 Task: Check the percentage active listings of fitness center in the last 5 years.
Action: Mouse moved to (792, 178)
Screenshot: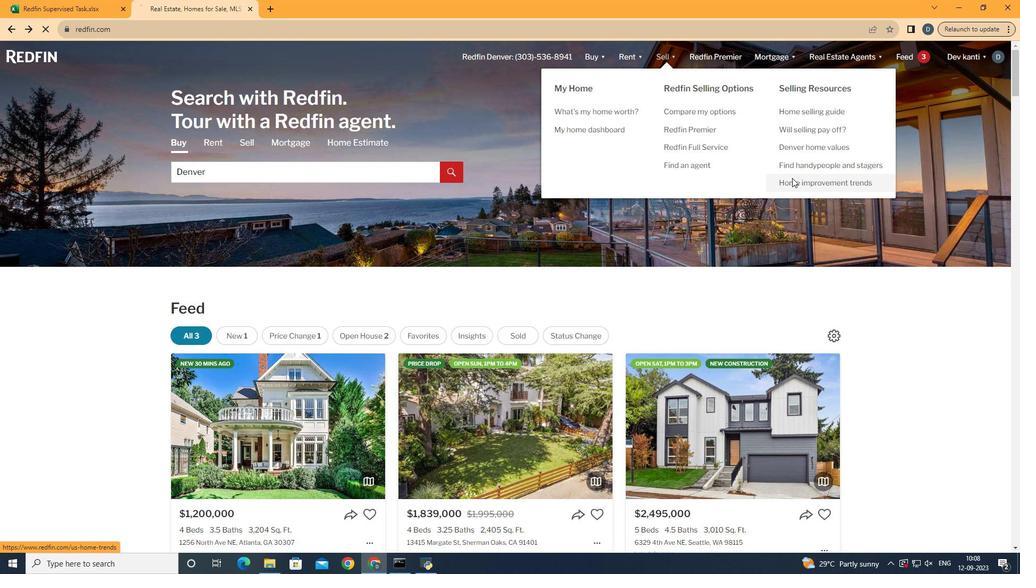 
Action: Mouse pressed left at (792, 178)
Screenshot: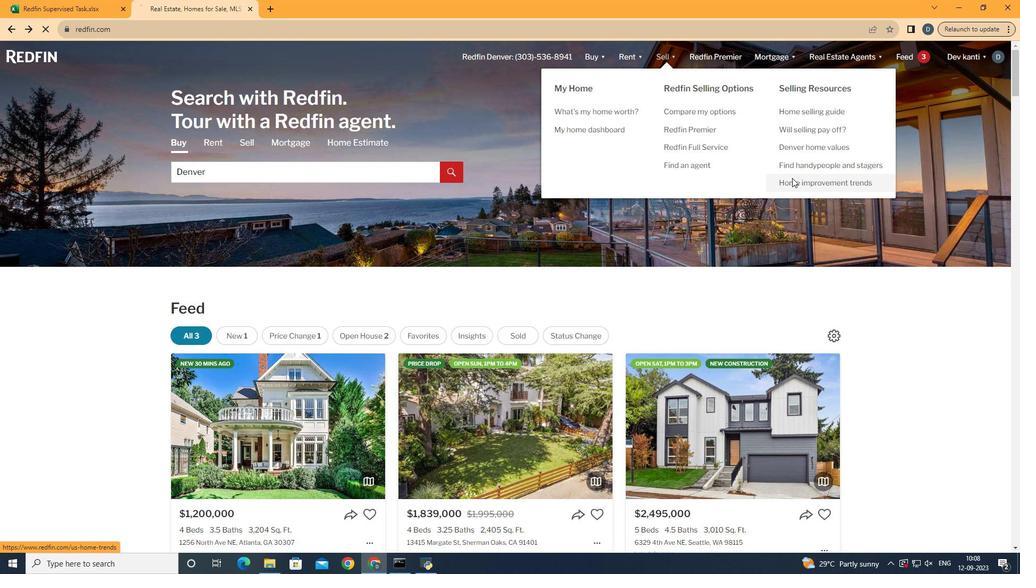 
Action: Mouse moved to (256, 201)
Screenshot: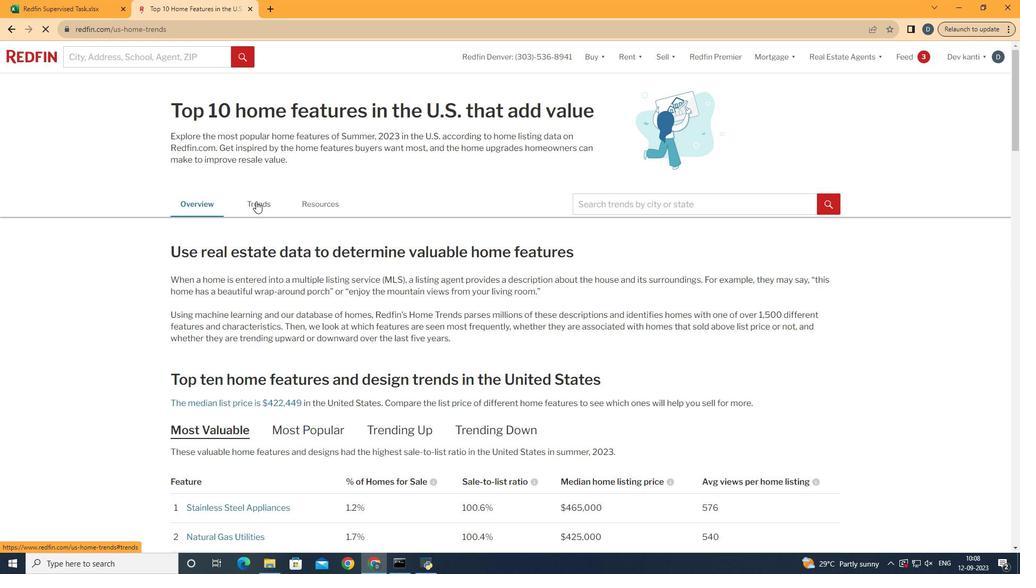 
Action: Mouse pressed left at (256, 201)
Screenshot: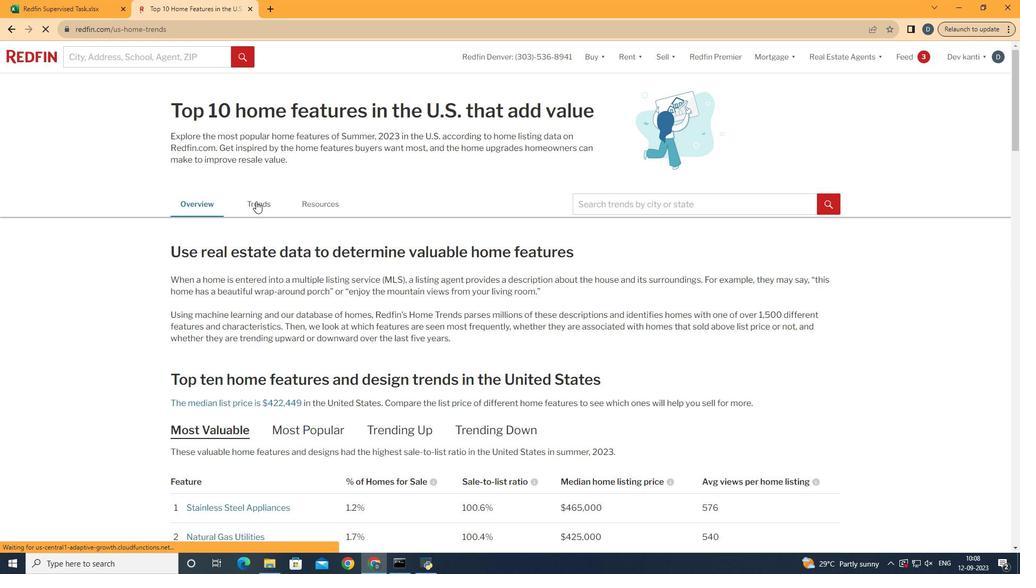 
Action: Mouse moved to (261, 278)
Screenshot: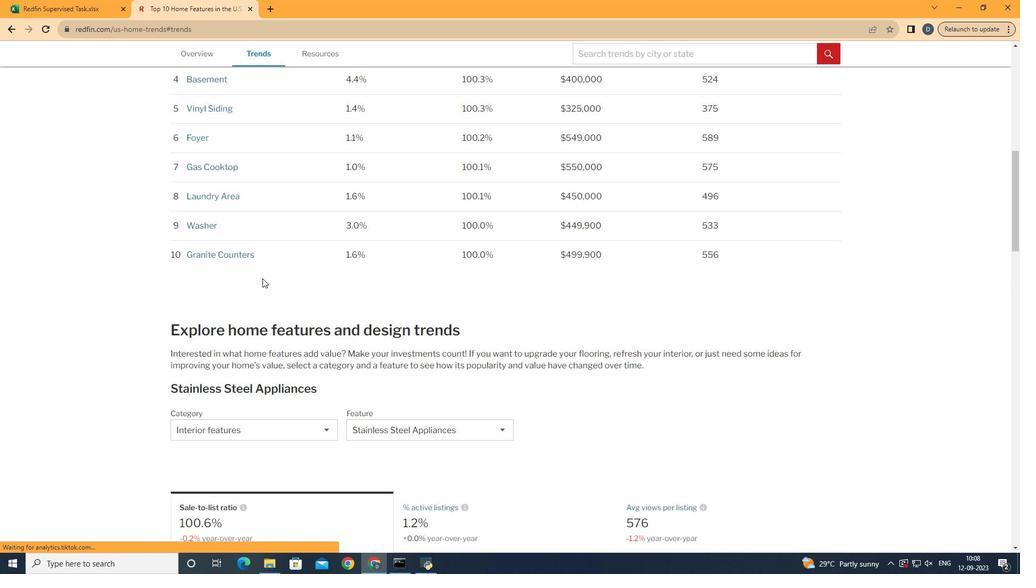 
Action: Mouse scrolled (261, 278) with delta (0, 0)
Screenshot: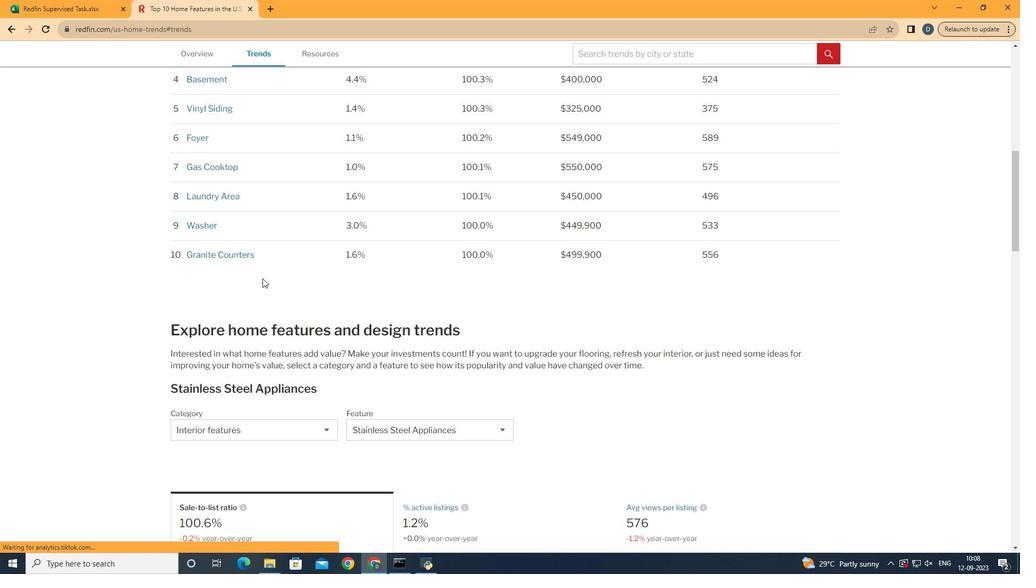 
Action: Mouse scrolled (261, 278) with delta (0, 0)
Screenshot: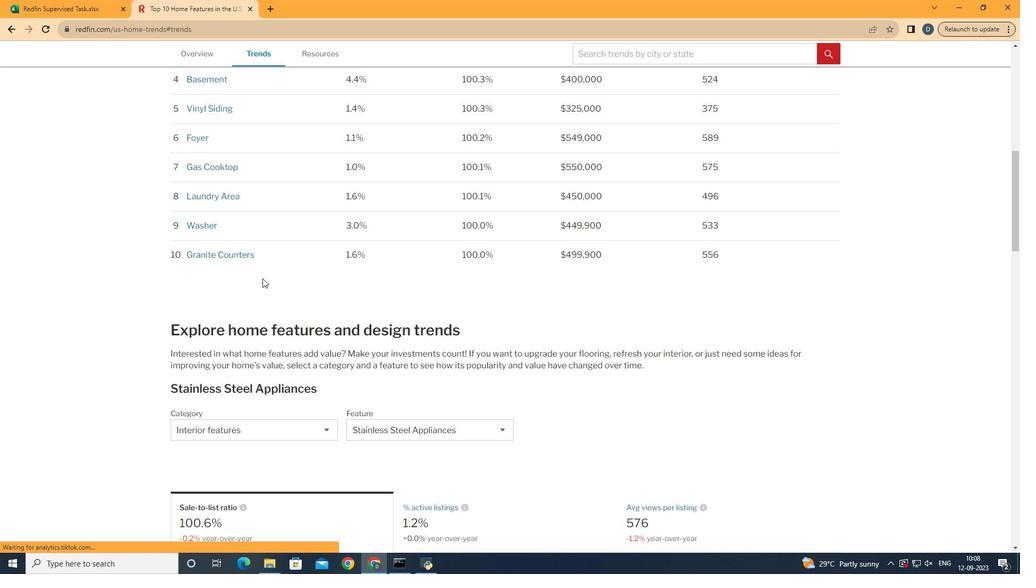 
Action: Mouse scrolled (261, 278) with delta (0, 0)
Screenshot: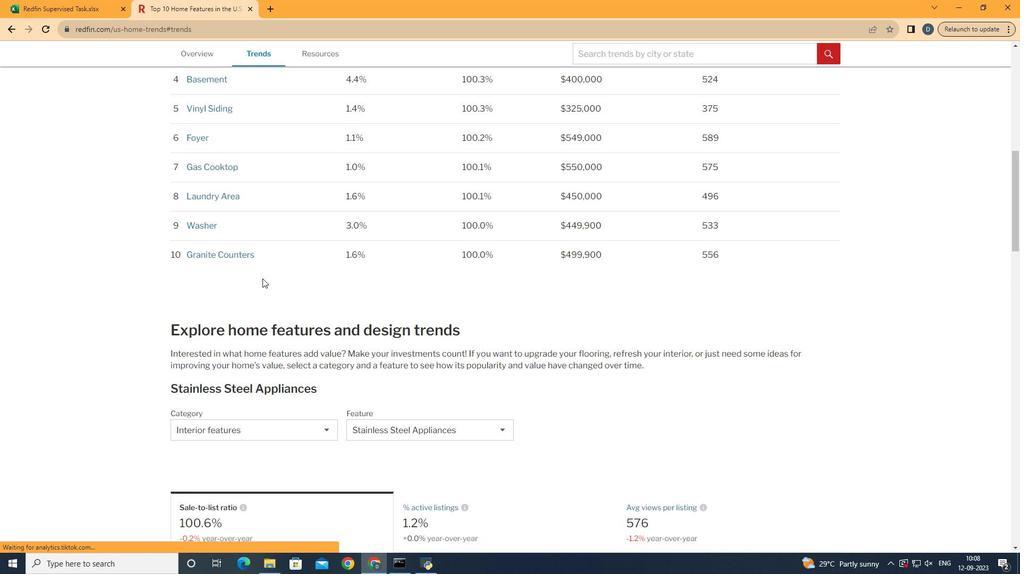 
Action: Mouse scrolled (261, 278) with delta (0, 0)
Screenshot: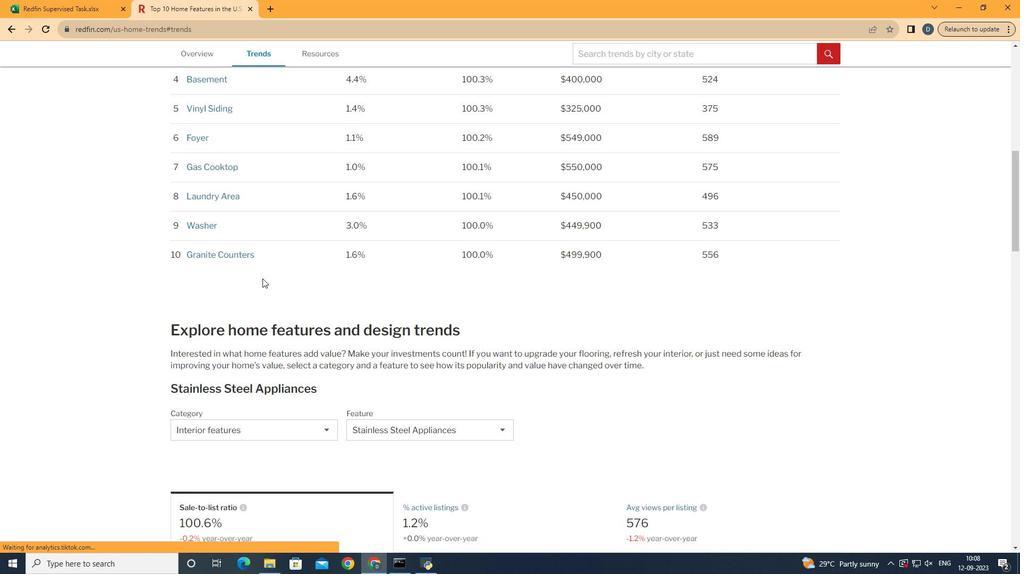 
Action: Mouse moved to (262, 278)
Screenshot: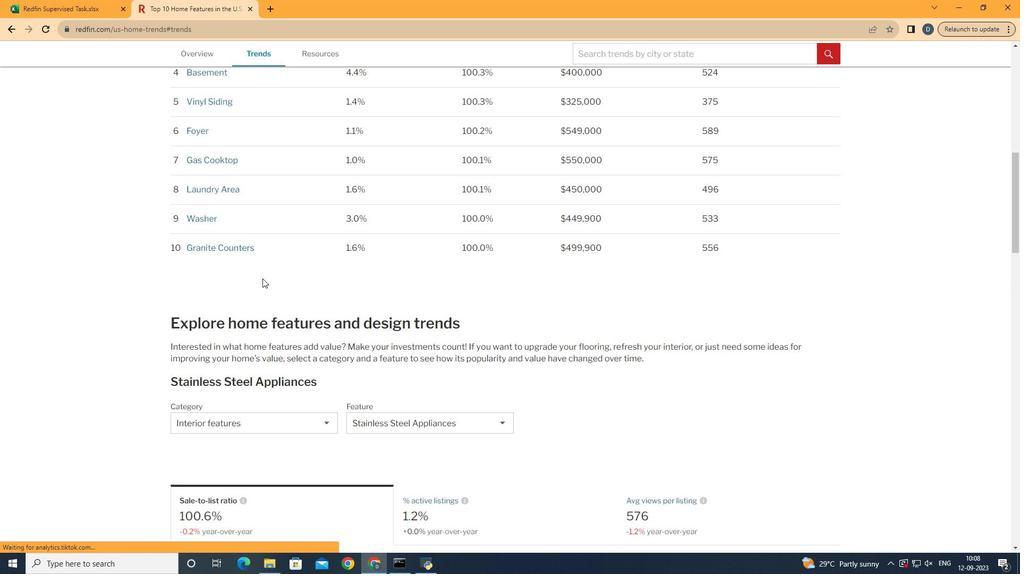 
Action: Mouse scrolled (262, 278) with delta (0, 0)
Screenshot: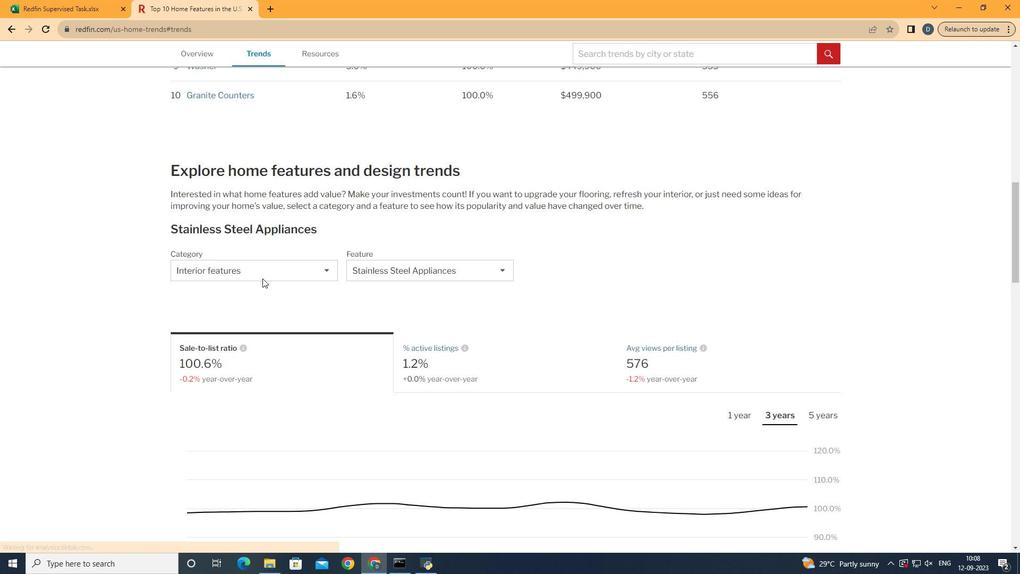 
Action: Mouse scrolled (262, 278) with delta (0, 0)
Screenshot: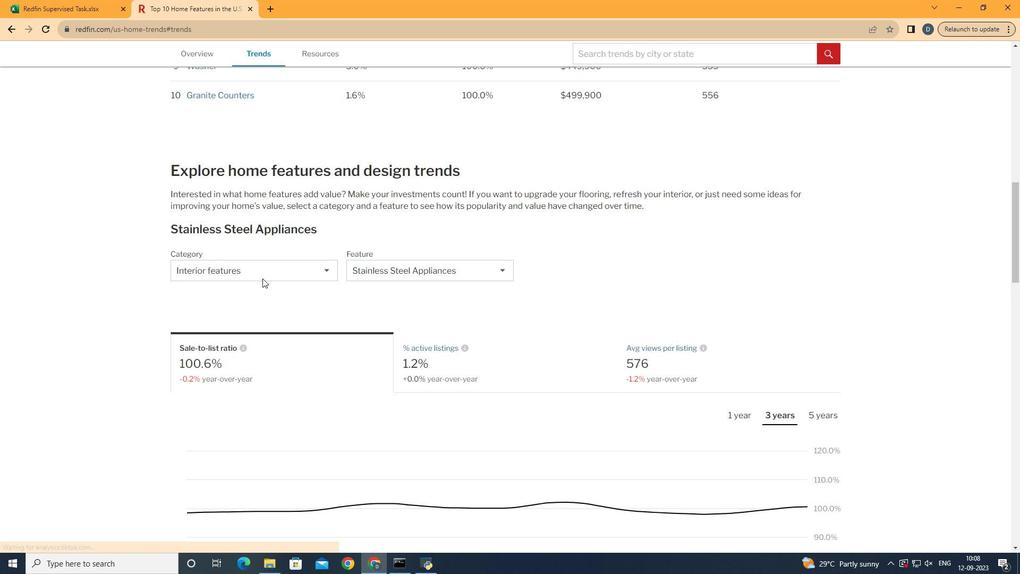 
Action: Mouse scrolled (262, 278) with delta (0, 0)
Screenshot: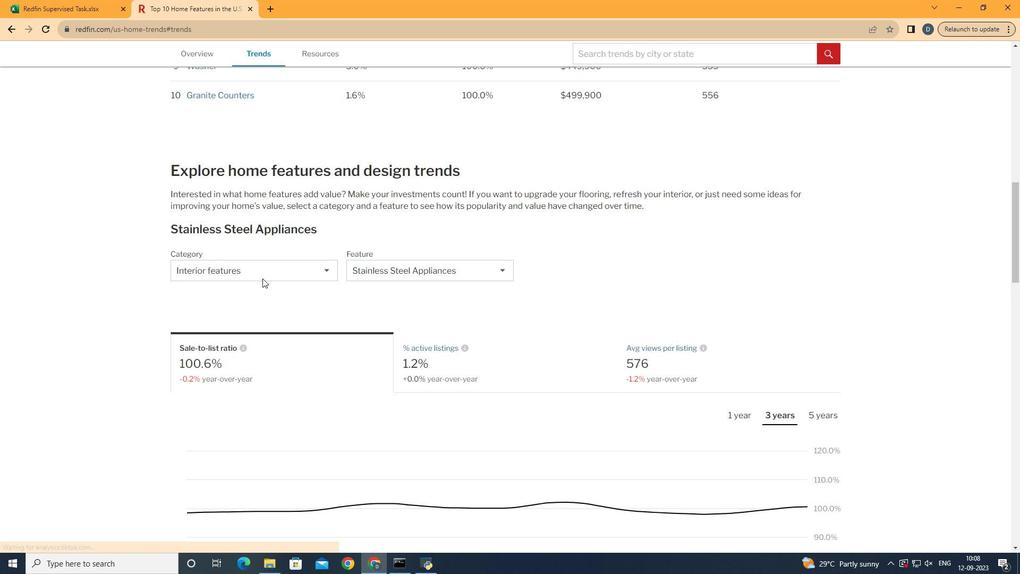 
Action: Mouse scrolled (262, 278) with delta (0, 0)
Screenshot: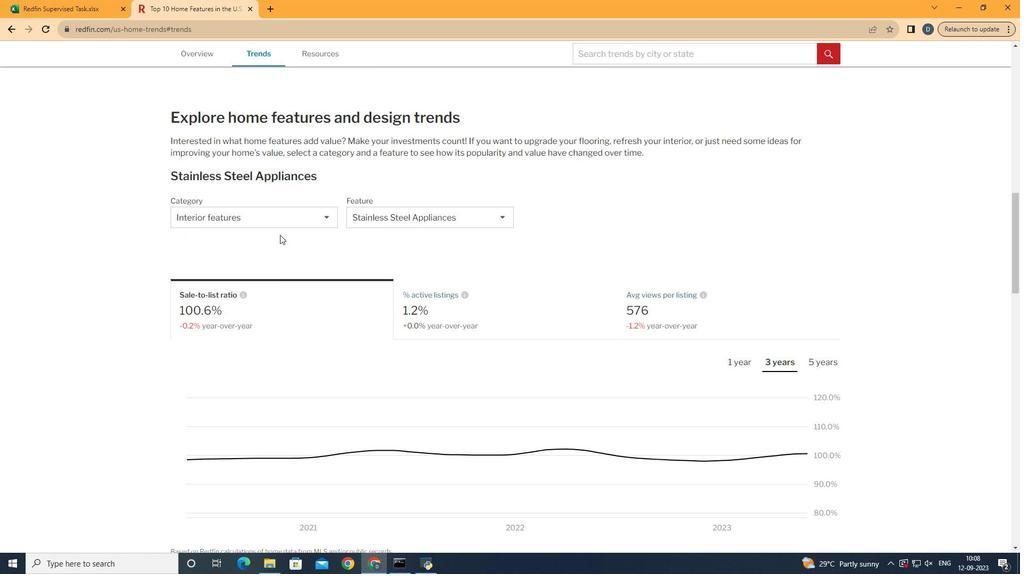 
Action: Mouse moved to (293, 206)
Screenshot: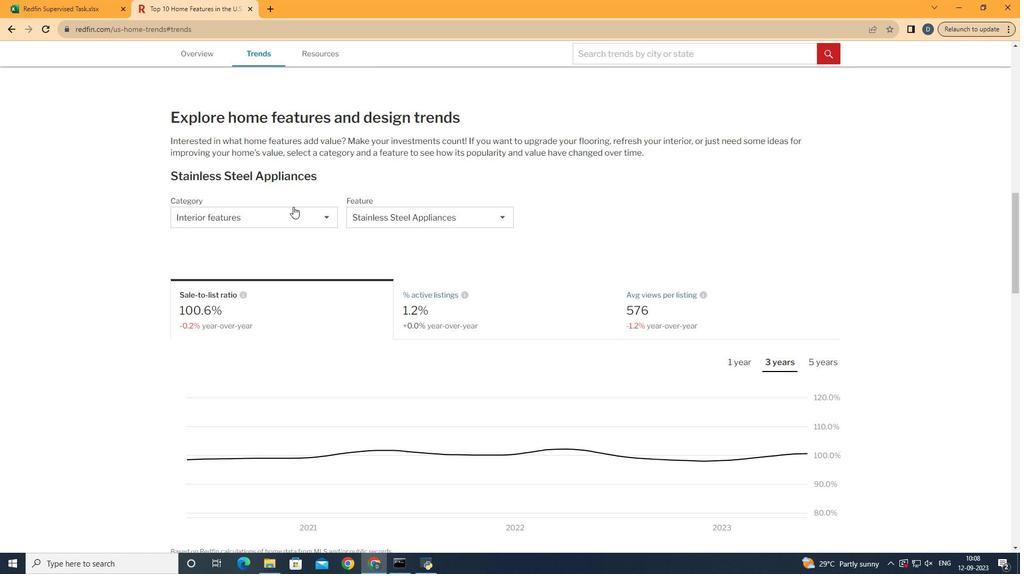 
Action: Mouse pressed left at (293, 206)
Screenshot: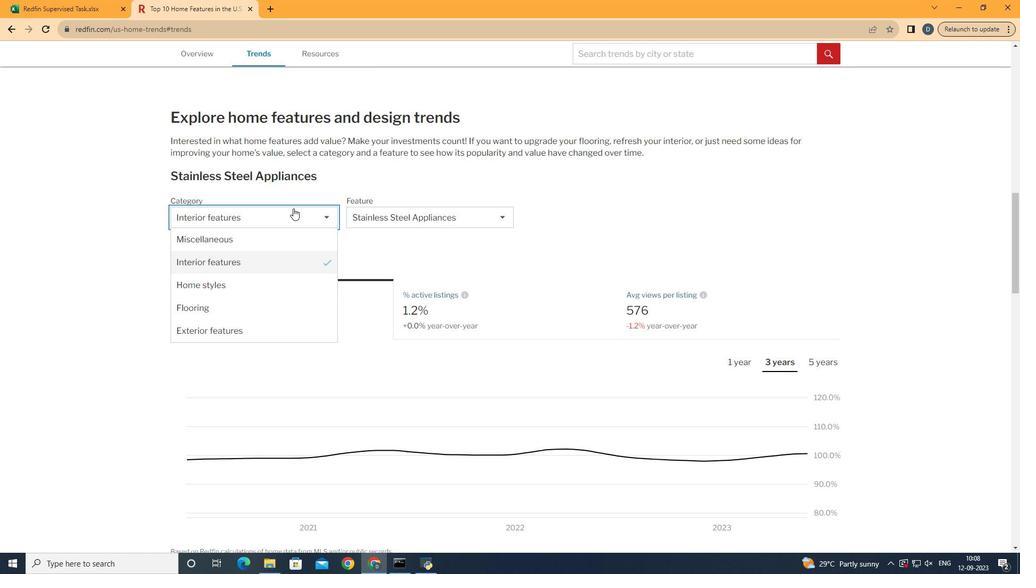 
Action: Mouse moved to (290, 263)
Screenshot: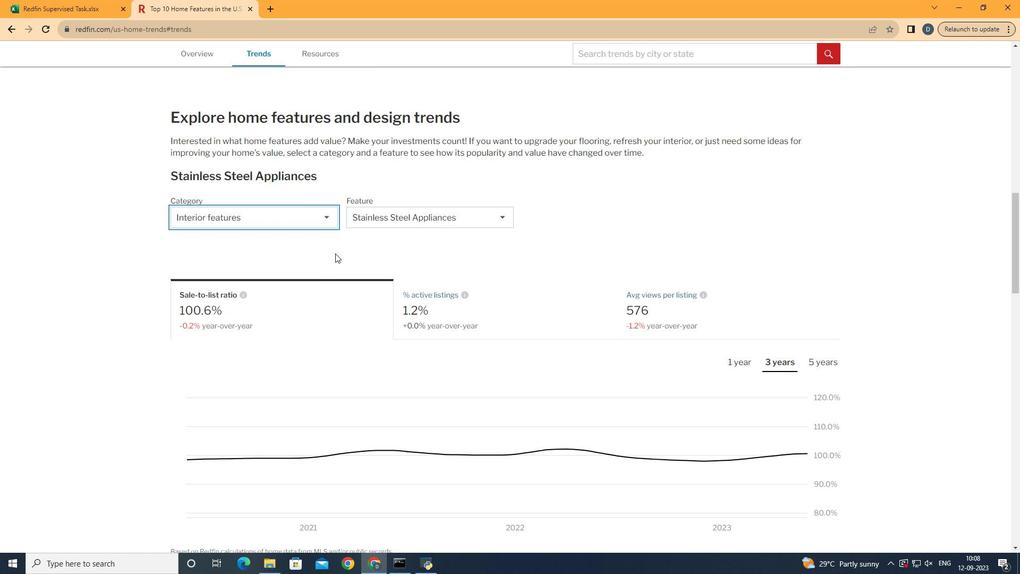 
Action: Mouse pressed left at (290, 263)
Screenshot: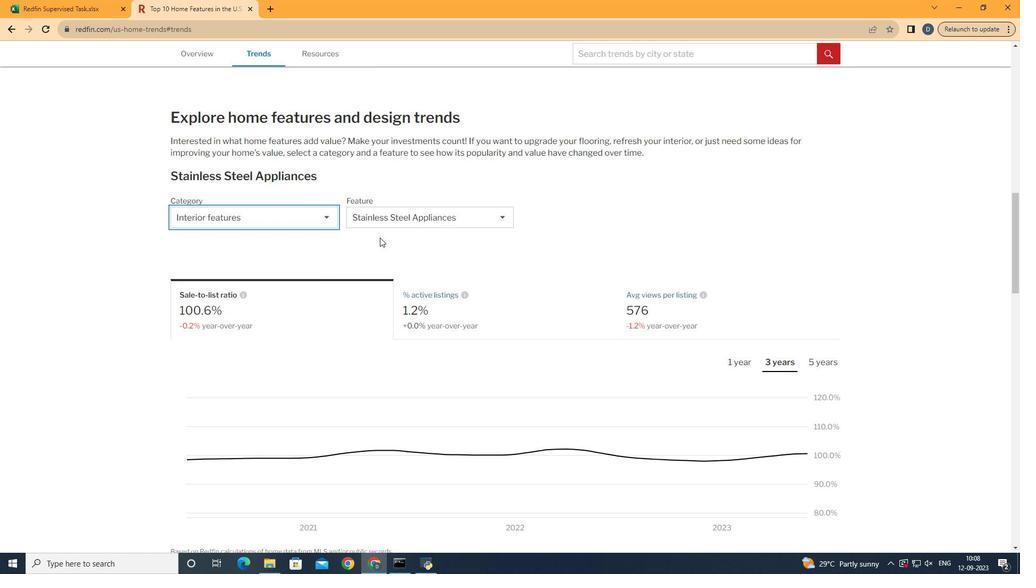 
Action: Mouse moved to (414, 221)
Screenshot: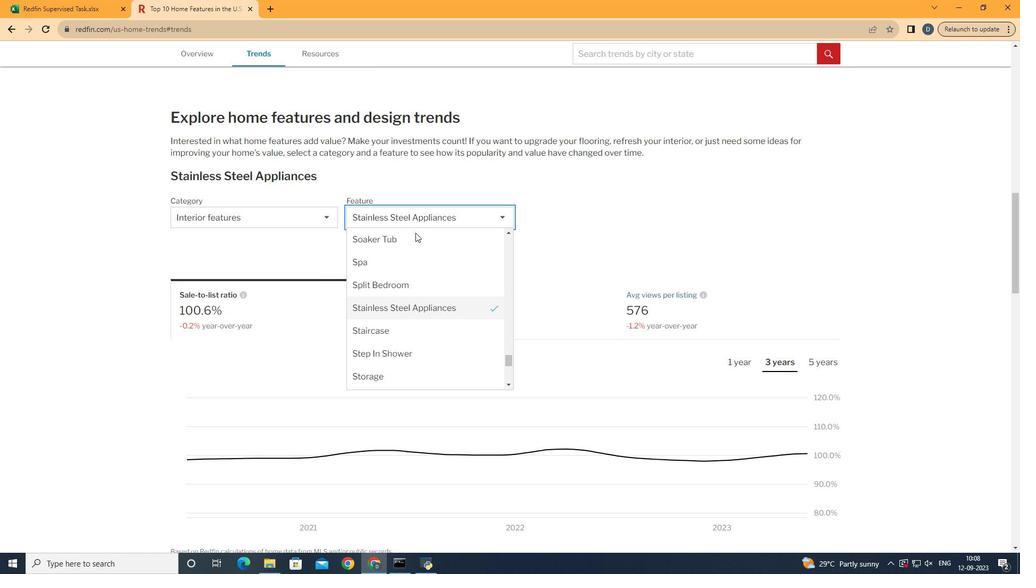 
Action: Mouse pressed left at (414, 221)
Screenshot: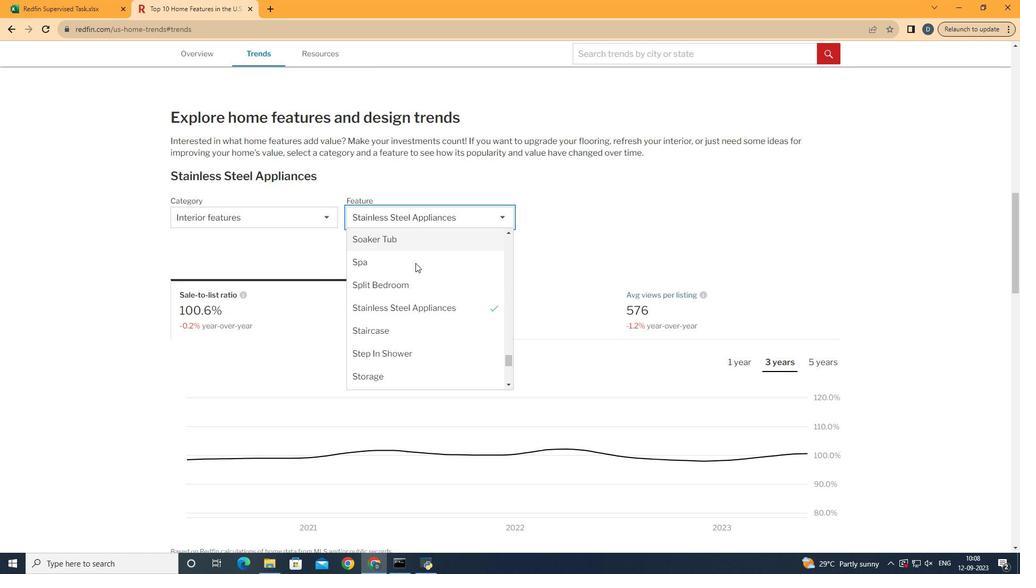 
Action: Mouse moved to (430, 333)
Screenshot: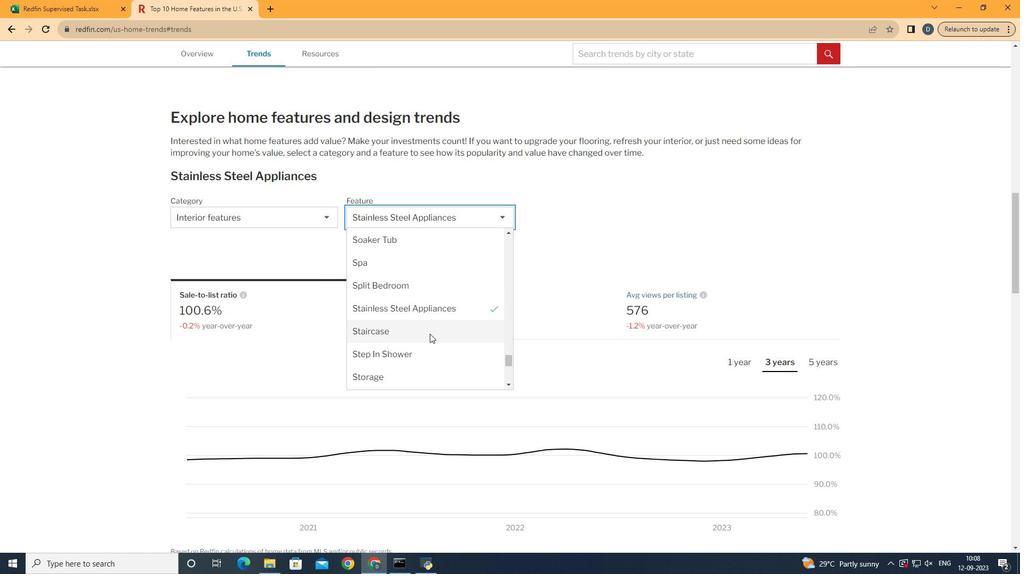 
Action: Mouse scrolled (430, 334) with delta (0, 0)
Screenshot: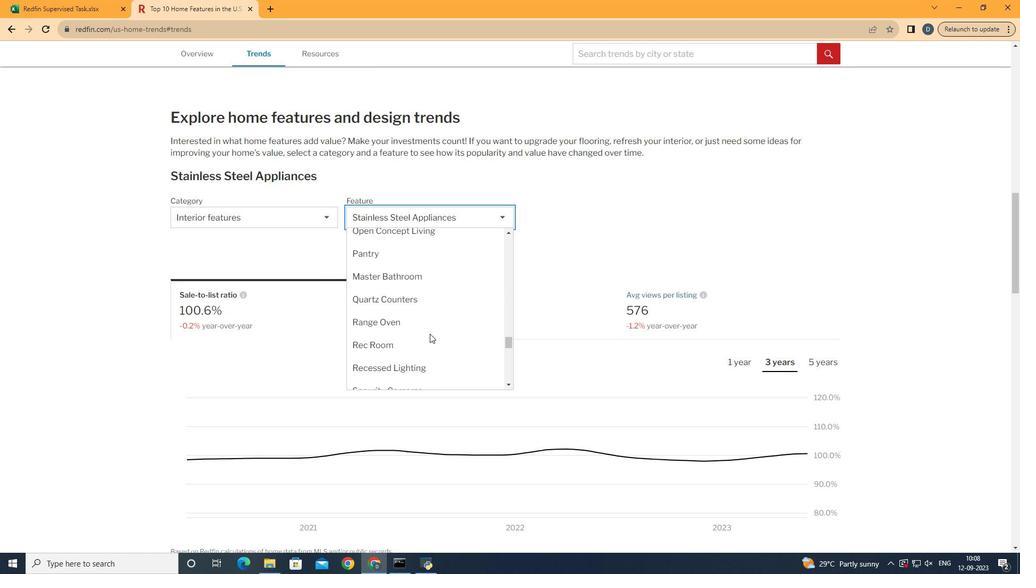 
Action: Mouse scrolled (430, 334) with delta (0, 0)
Screenshot: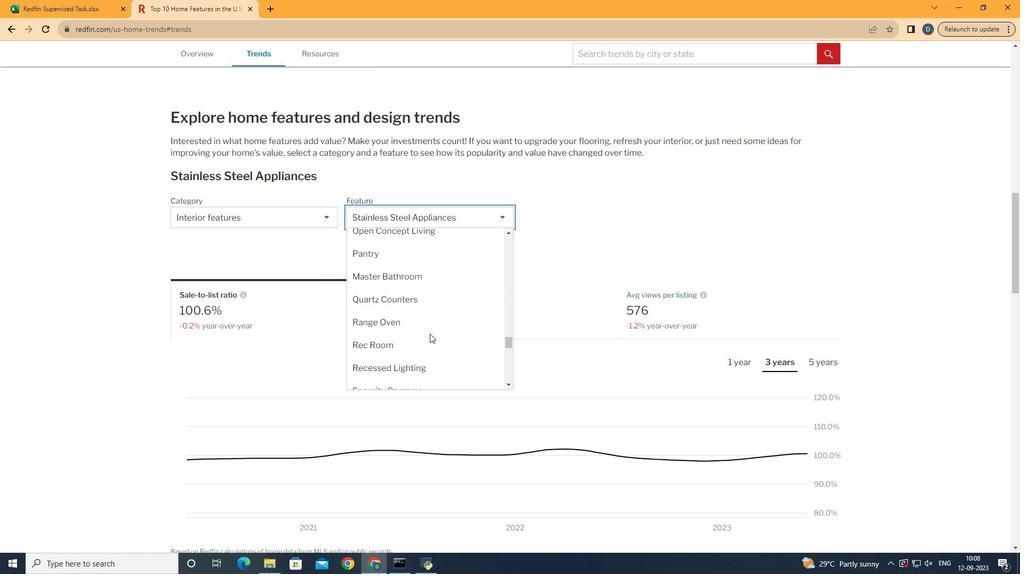 
Action: Mouse scrolled (430, 334) with delta (0, 0)
Screenshot: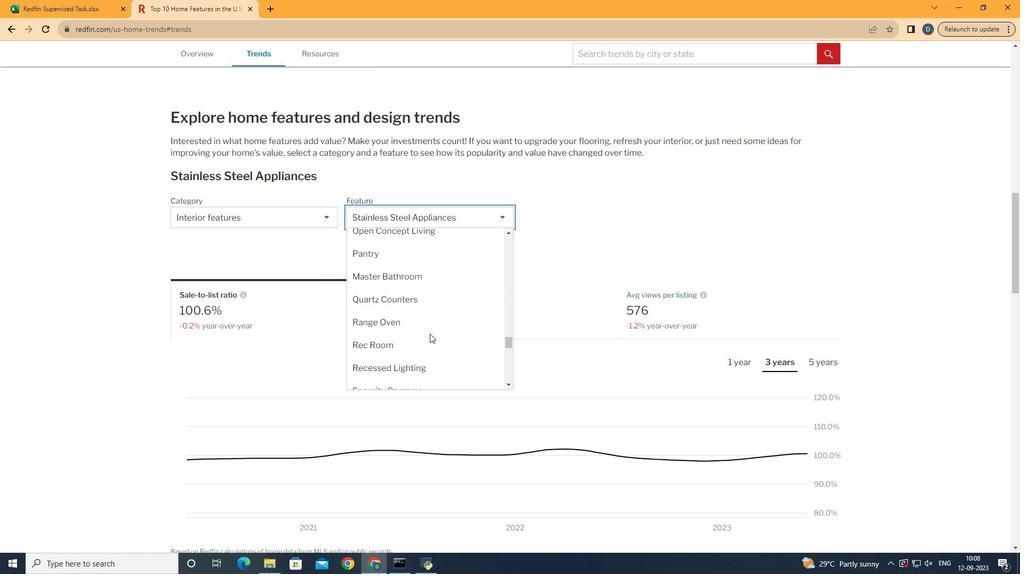 
Action: Mouse scrolled (430, 334) with delta (0, 0)
Screenshot: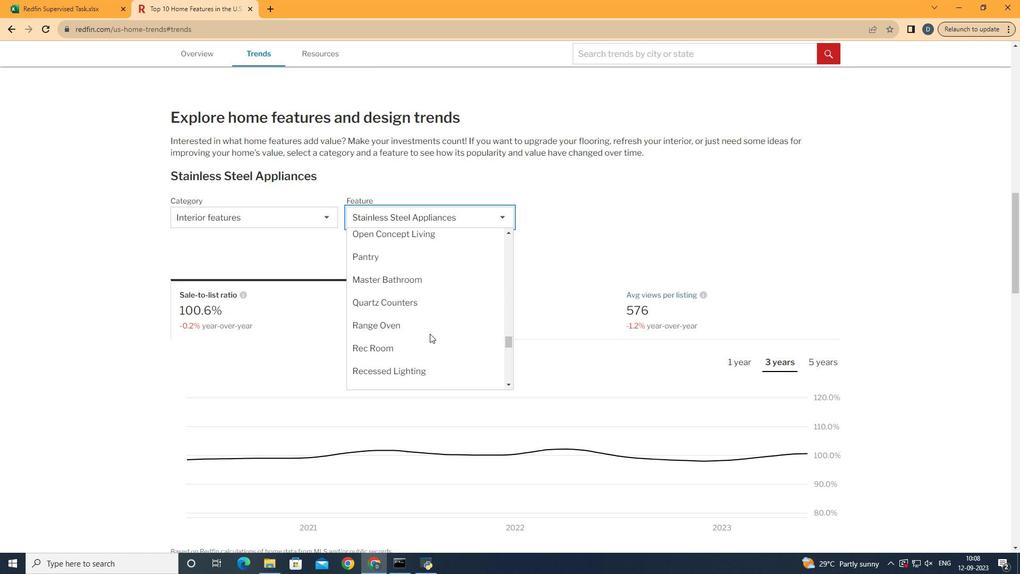 
Action: Mouse scrolled (430, 334) with delta (0, 0)
Screenshot: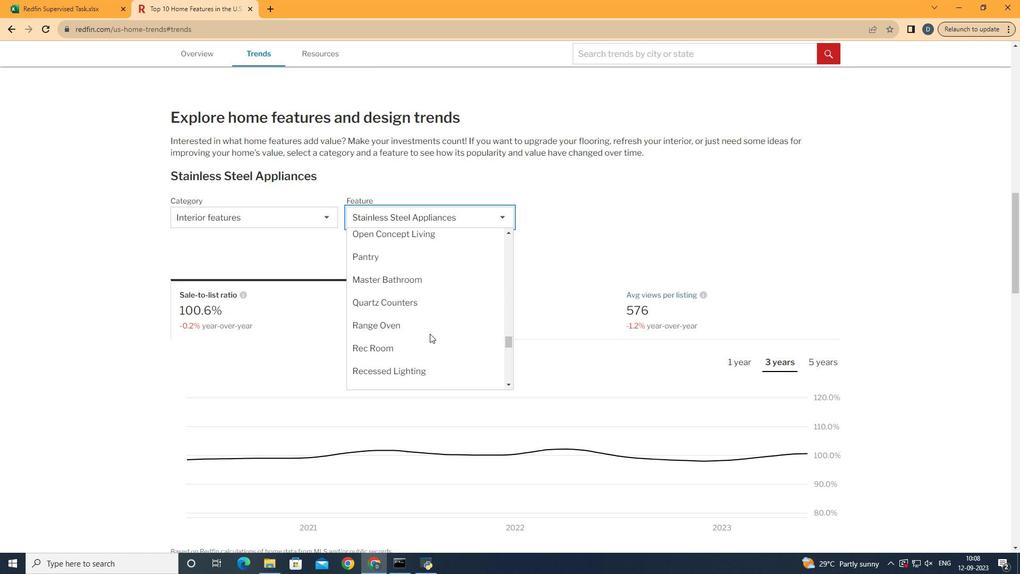 
Action: Mouse scrolled (430, 334) with delta (0, 0)
Screenshot: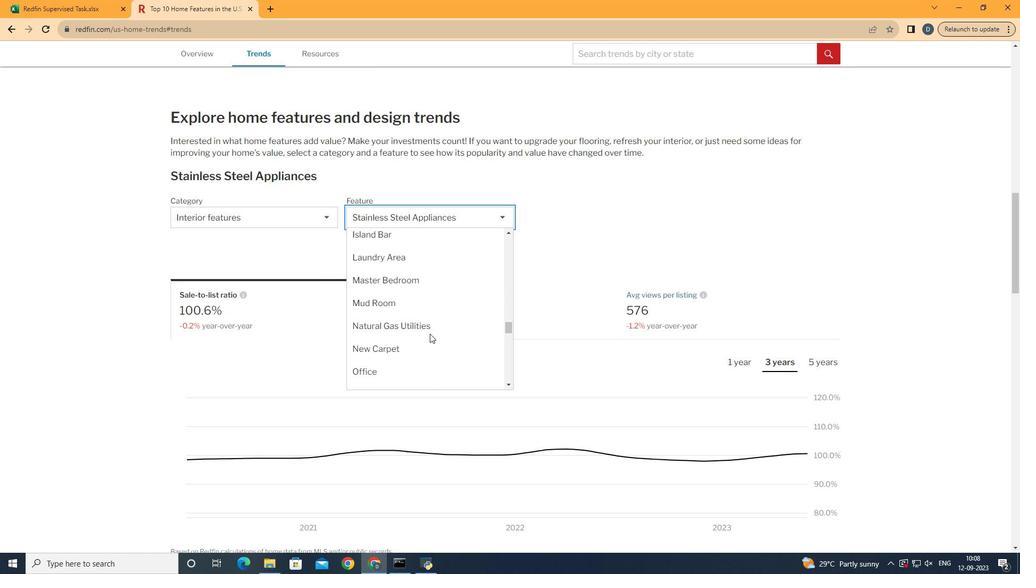 
Action: Mouse scrolled (430, 334) with delta (0, 0)
Screenshot: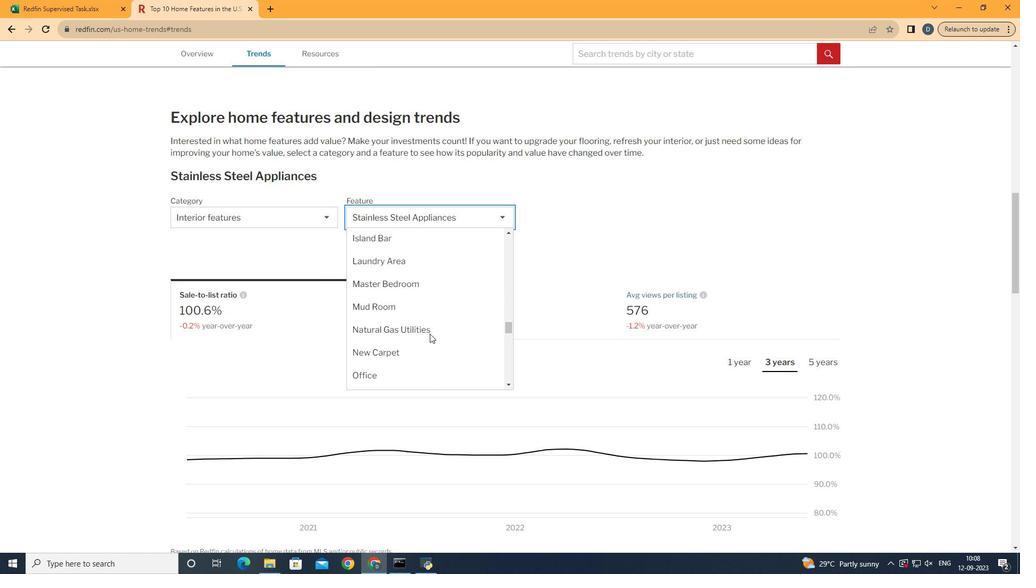 
Action: Mouse scrolled (430, 334) with delta (0, 0)
Screenshot: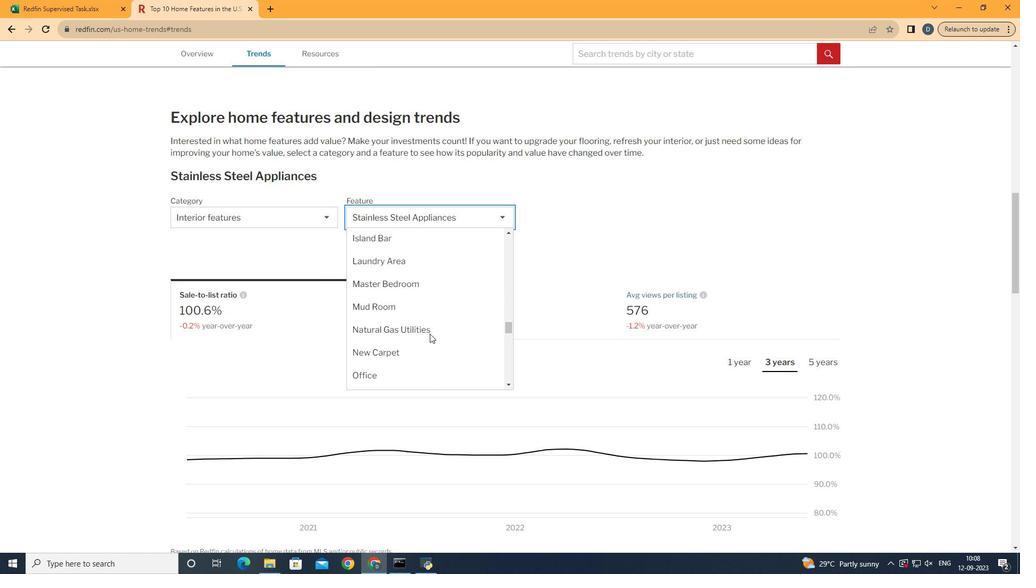 
Action: Mouse scrolled (430, 334) with delta (0, 0)
Screenshot: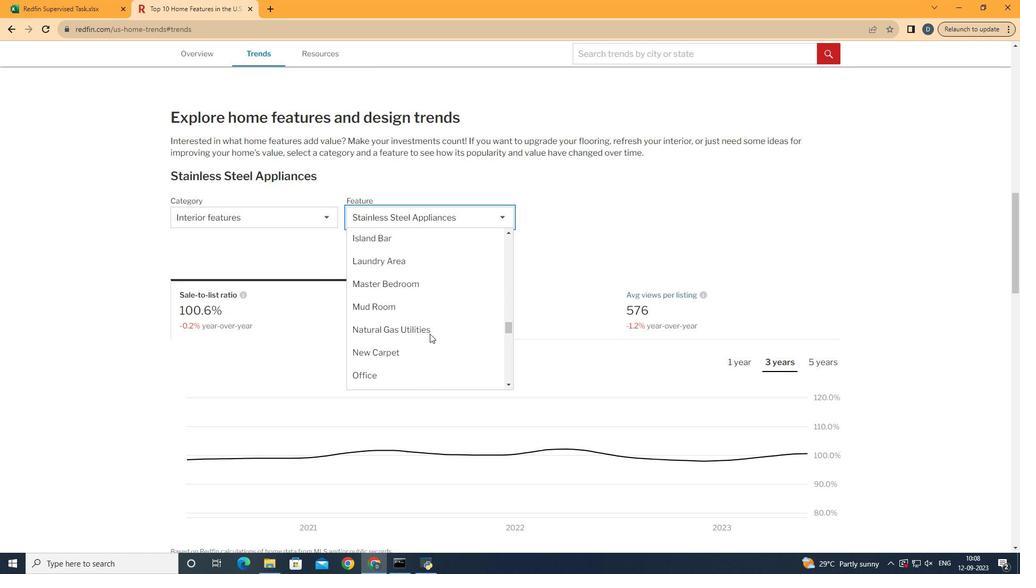 
Action: Mouse scrolled (430, 334) with delta (0, 0)
Screenshot: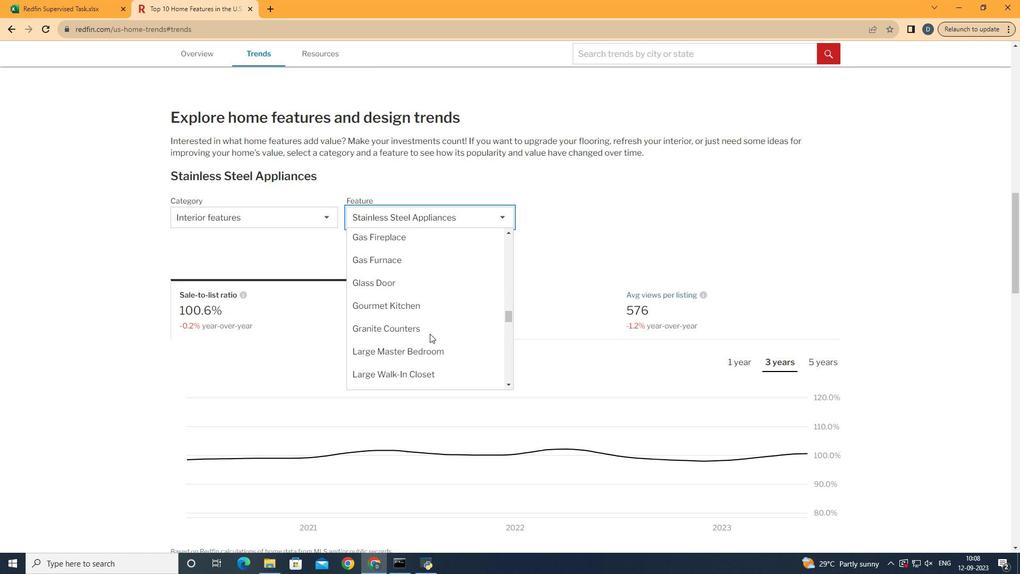 
Action: Mouse scrolled (430, 334) with delta (0, 0)
Screenshot: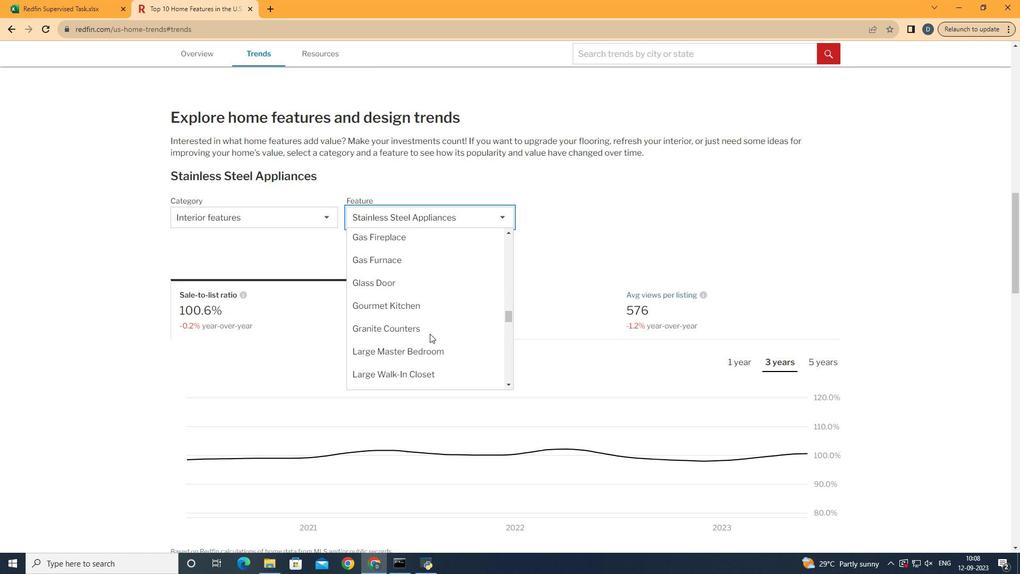 
Action: Mouse scrolled (430, 334) with delta (0, 0)
Screenshot: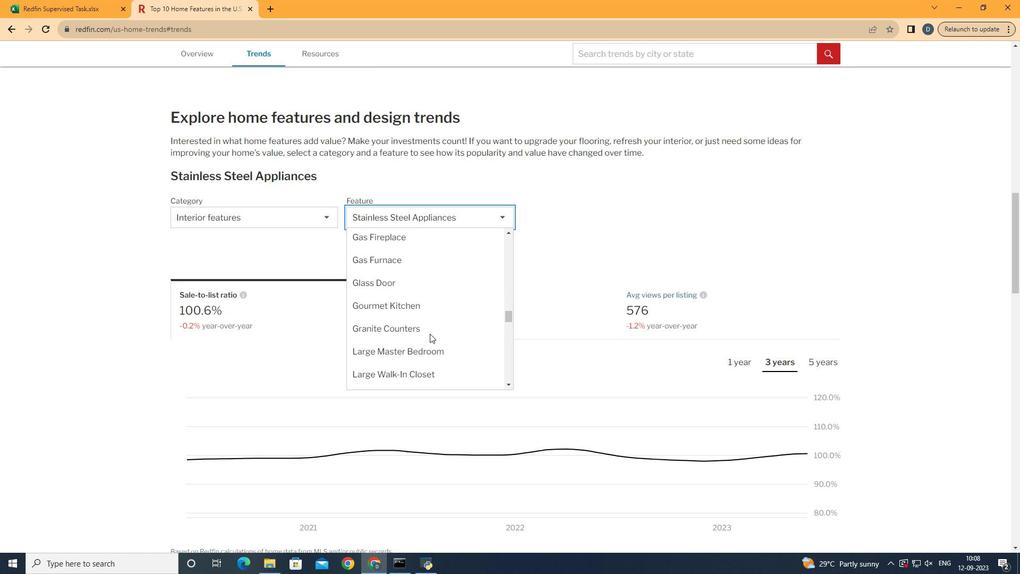 
Action: Mouse scrolled (430, 334) with delta (0, 0)
Screenshot: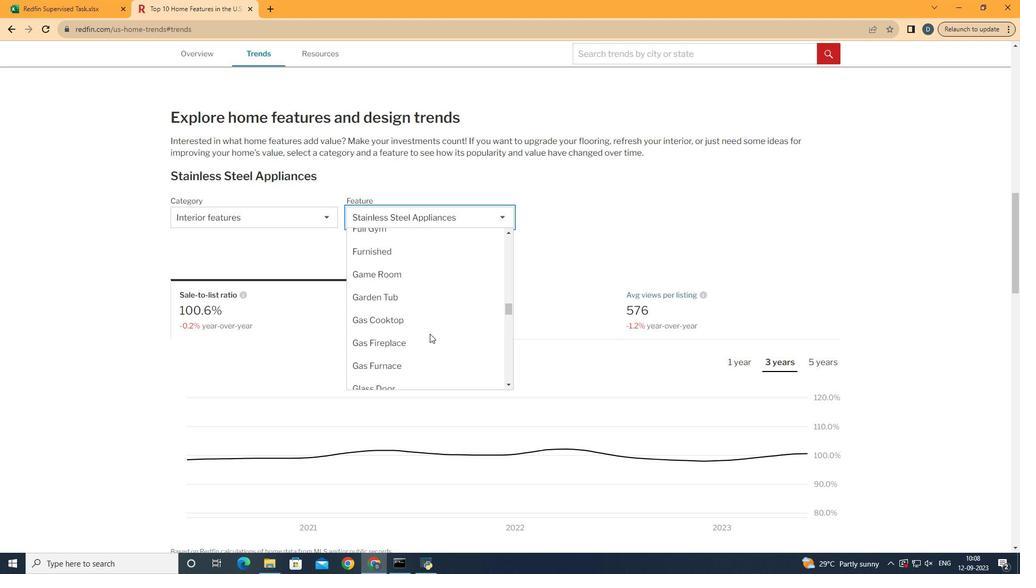 
Action: Mouse scrolled (430, 334) with delta (0, 0)
Screenshot: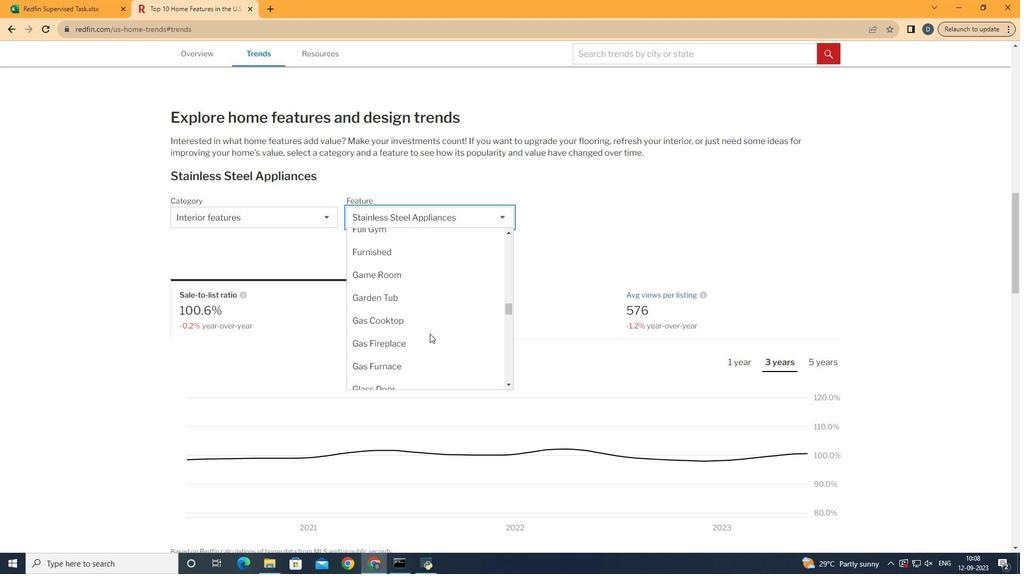 
Action: Mouse scrolled (430, 333) with delta (0, 0)
Screenshot: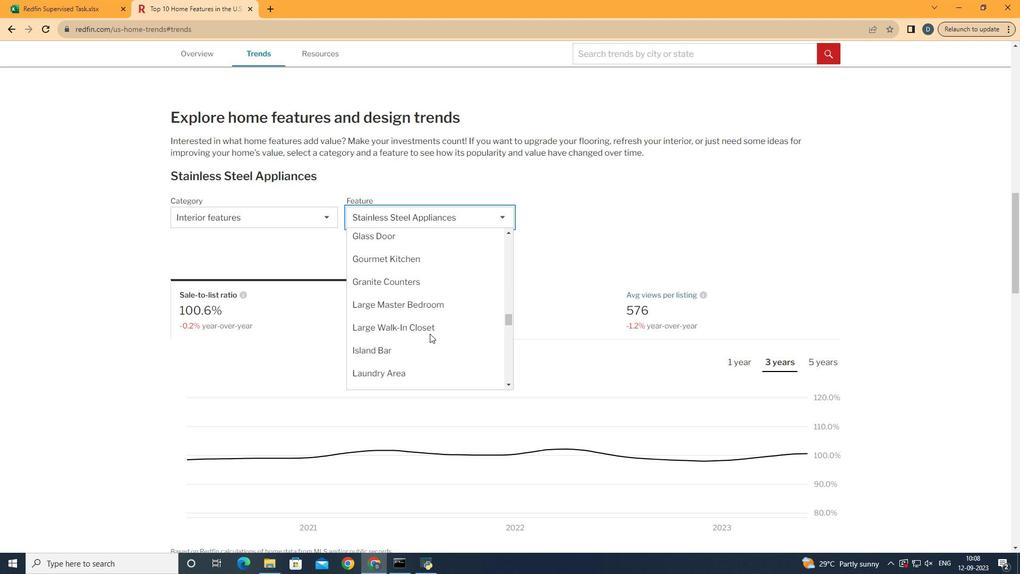 
Action: Mouse scrolled (430, 333) with delta (0, 0)
Screenshot: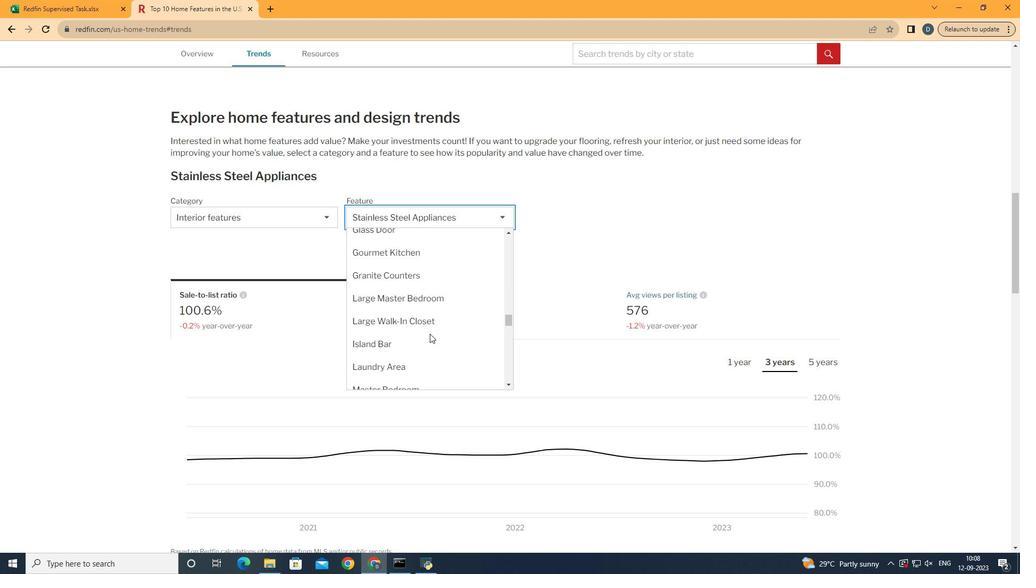 
Action: Mouse scrolled (430, 333) with delta (0, 0)
Screenshot: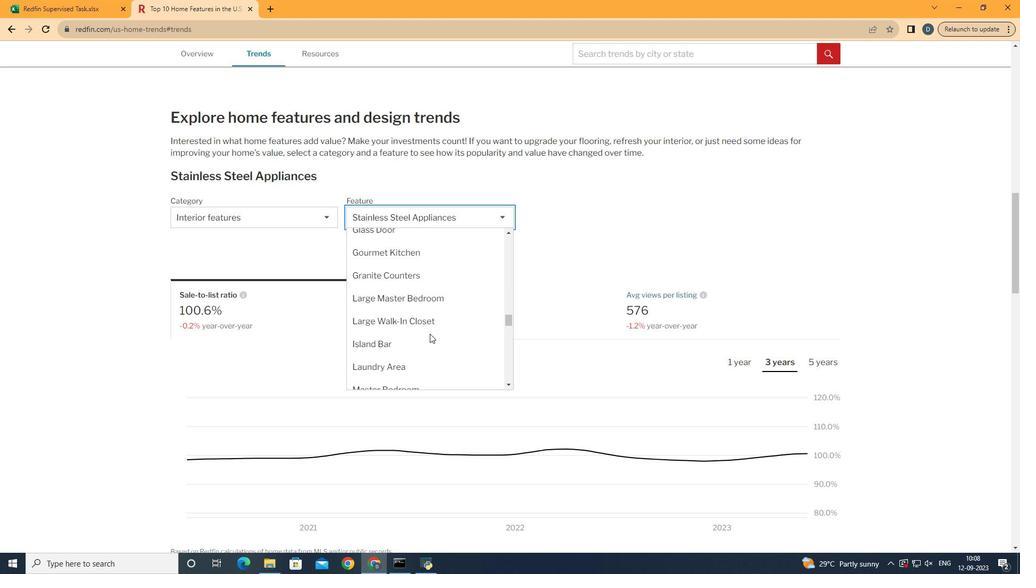 
Action: Mouse moved to (432, 321)
Screenshot: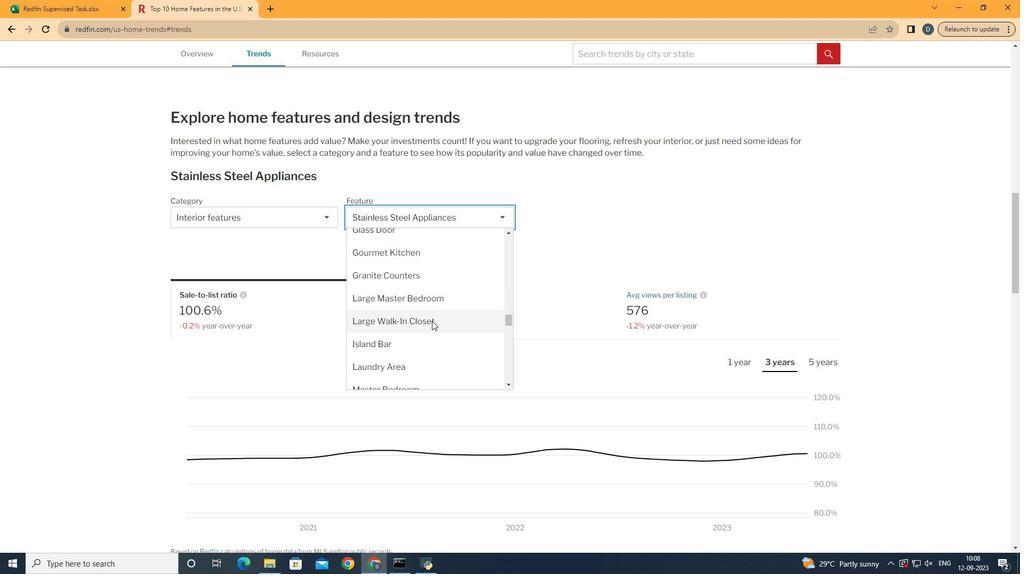 
Action: Mouse scrolled (432, 321) with delta (0, 0)
Screenshot: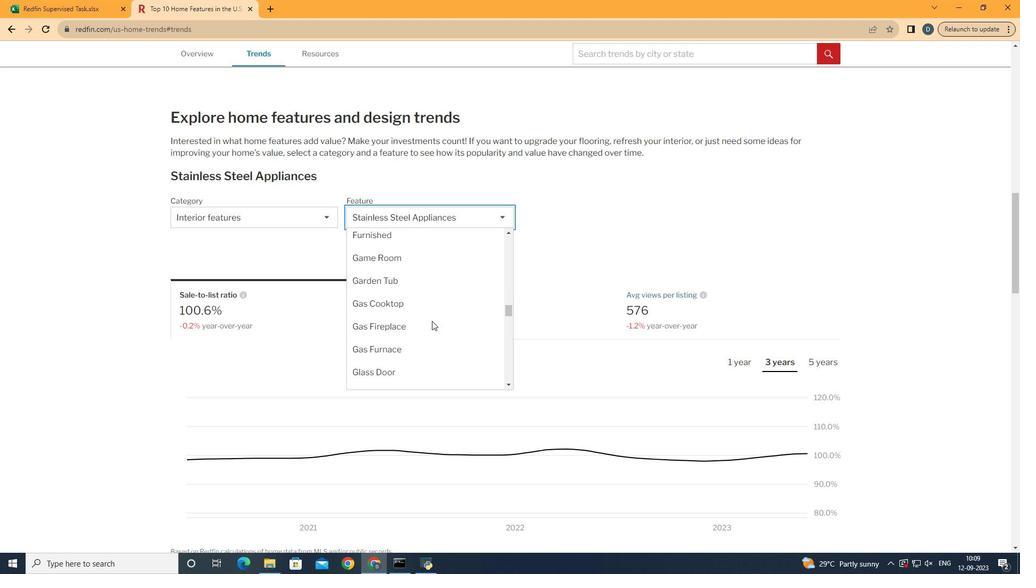 
Action: Mouse scrolled (432, 321) with delta (0, 0)
Screenshot: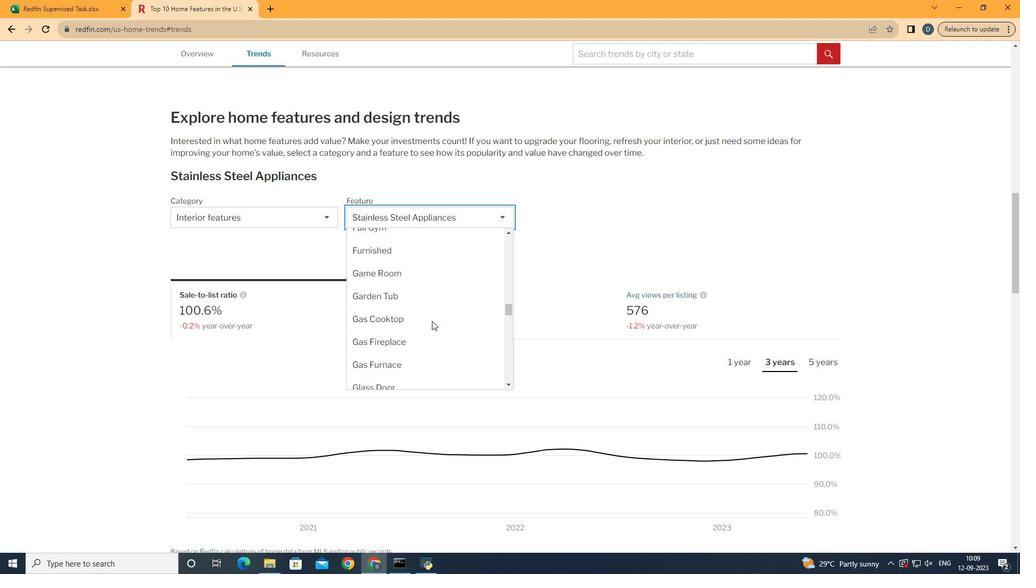 
Action: Mouse scrolled (432, 321) with delta (0, 0)
Screenshot: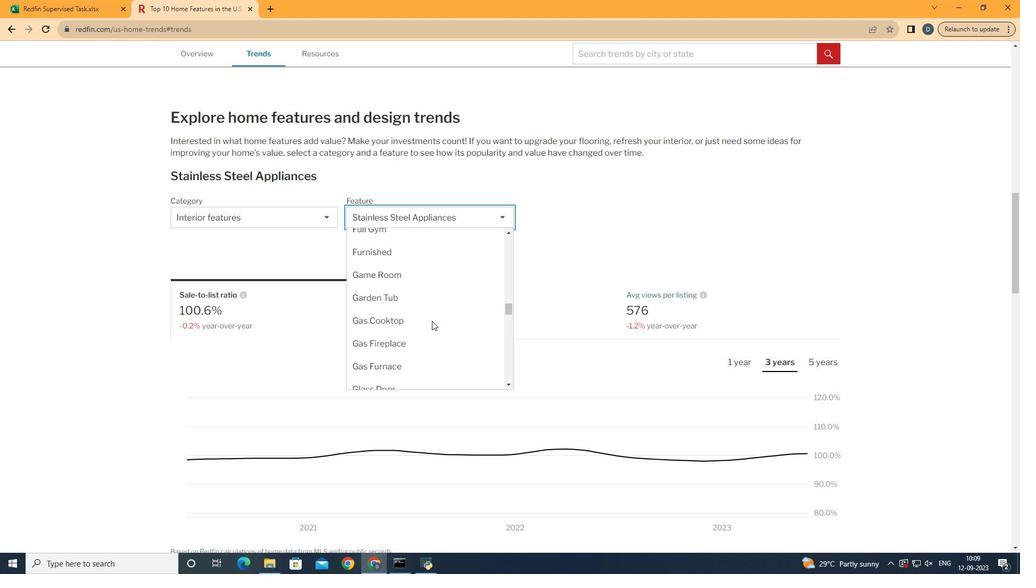 
Action: Mouse scrolled (432, 321) with delta (0, 0)
Screenshot: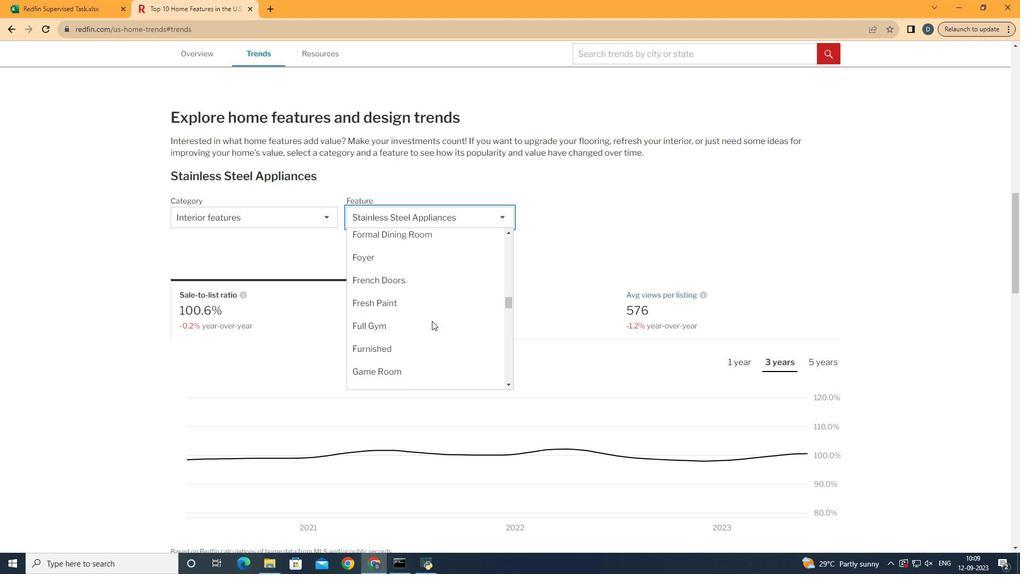 
Action: Mouse scrolled (432, 321) with delta (0, 0)
Screenshot: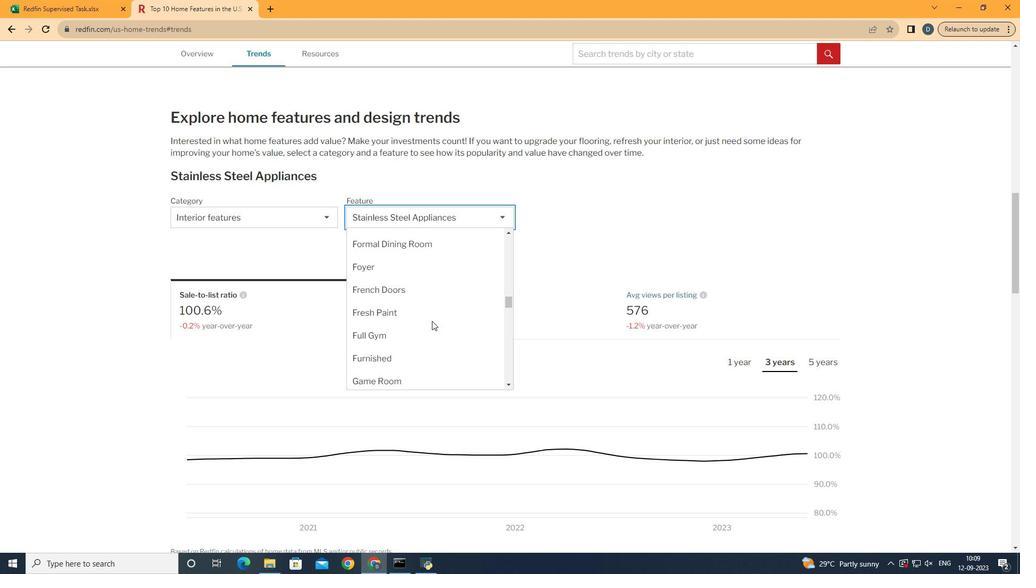 
Action: Mouse moved to (461, 276)
Screenshot: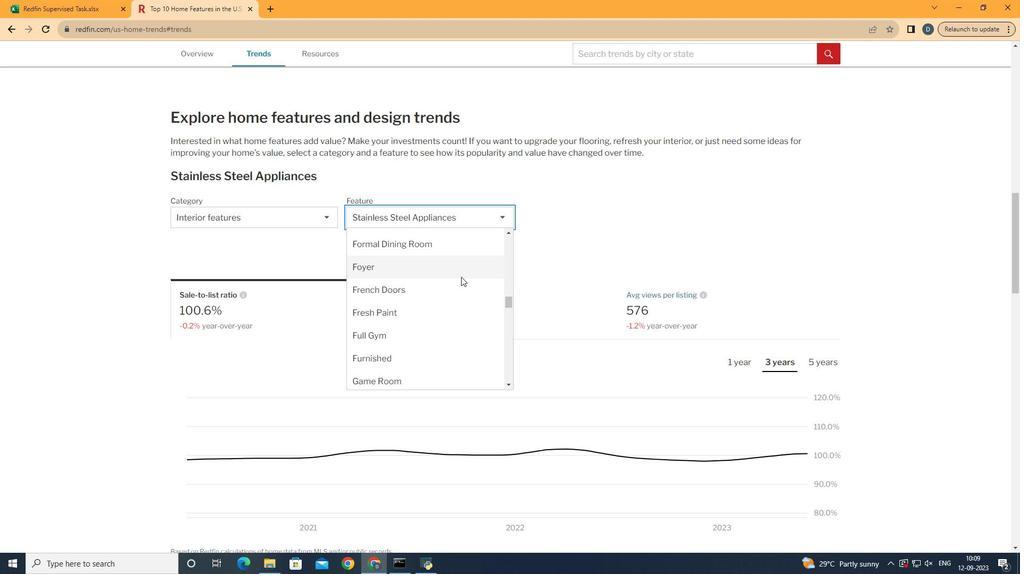 
Action: Mouse scrolled (461, 277) with delta (0, 0)
Screenshot: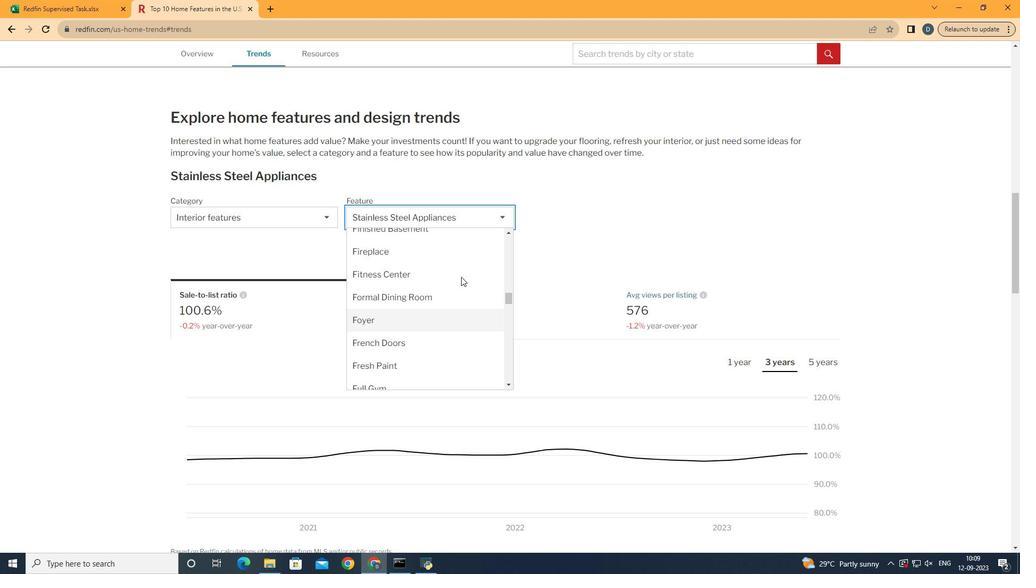 
Action: Mouse pressed left at (461, 276)
Screenshot: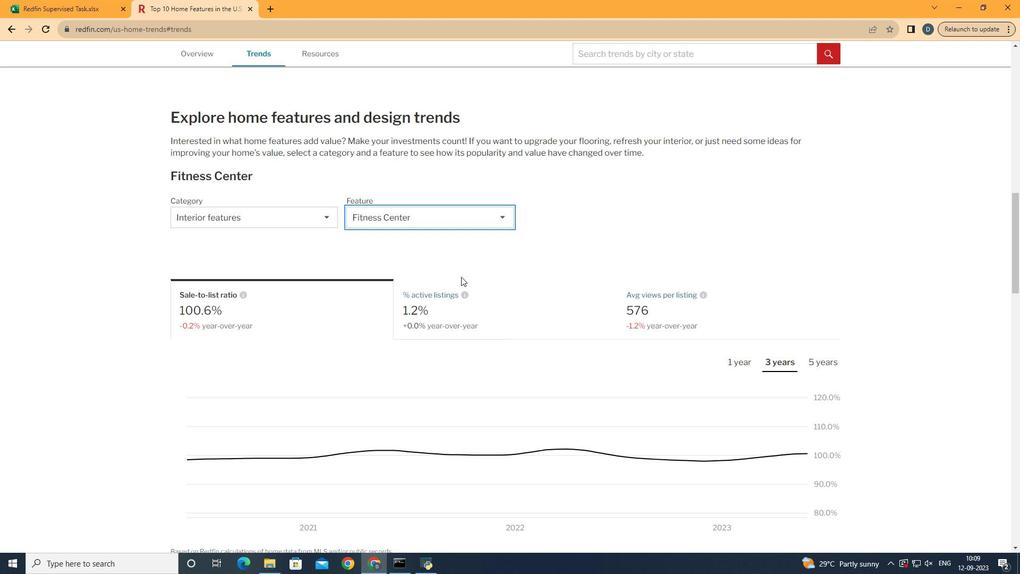 
Action: Mouse moved to (599, 237)
Screenshot: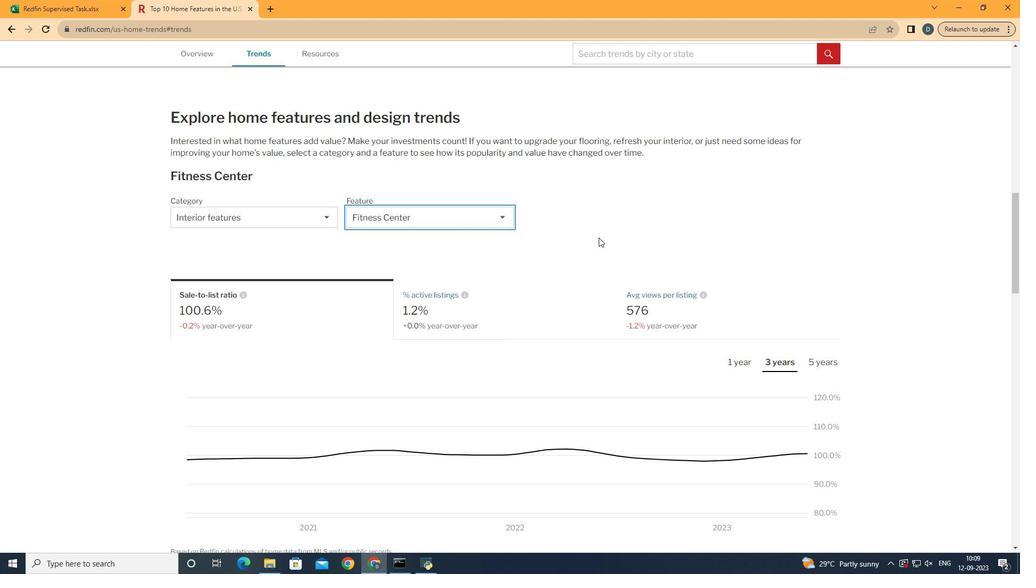 
Action: Mouse pressed left at (599, 237)
Screenshot: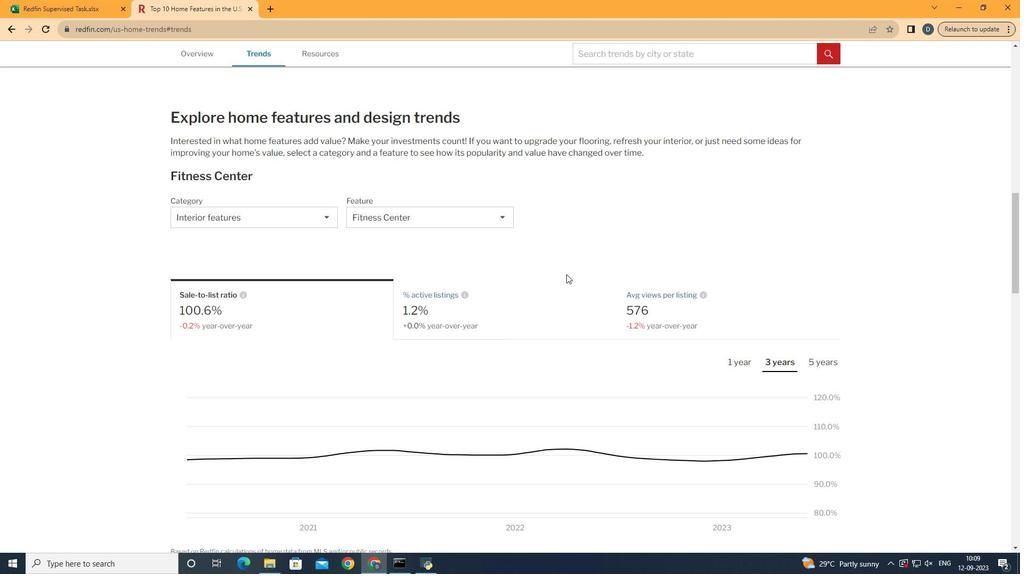 
Action: Mouse moved to (533, 298)
Screenshot: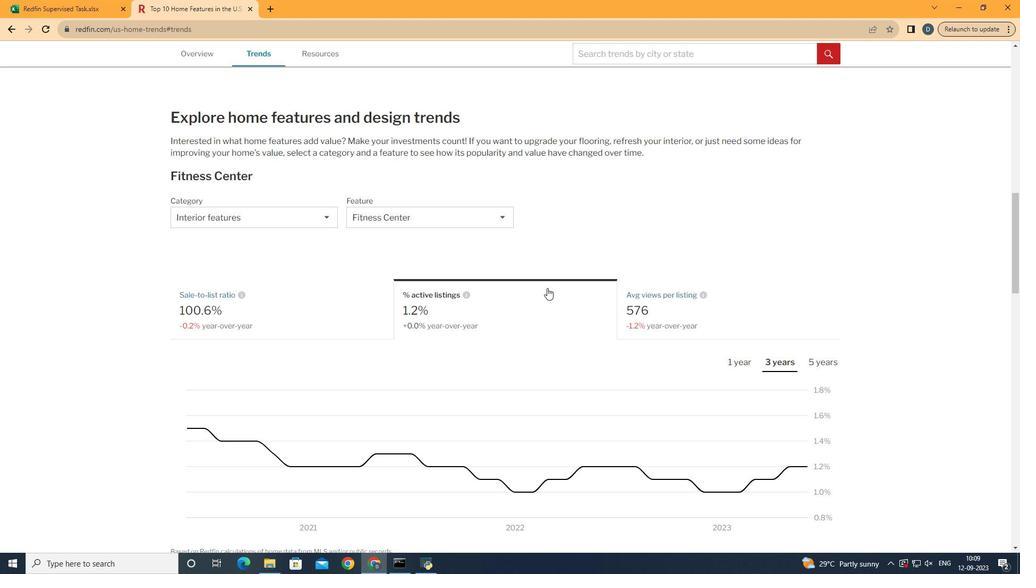 
Action: Mouse pressed left at (533, 298)
Screenshot: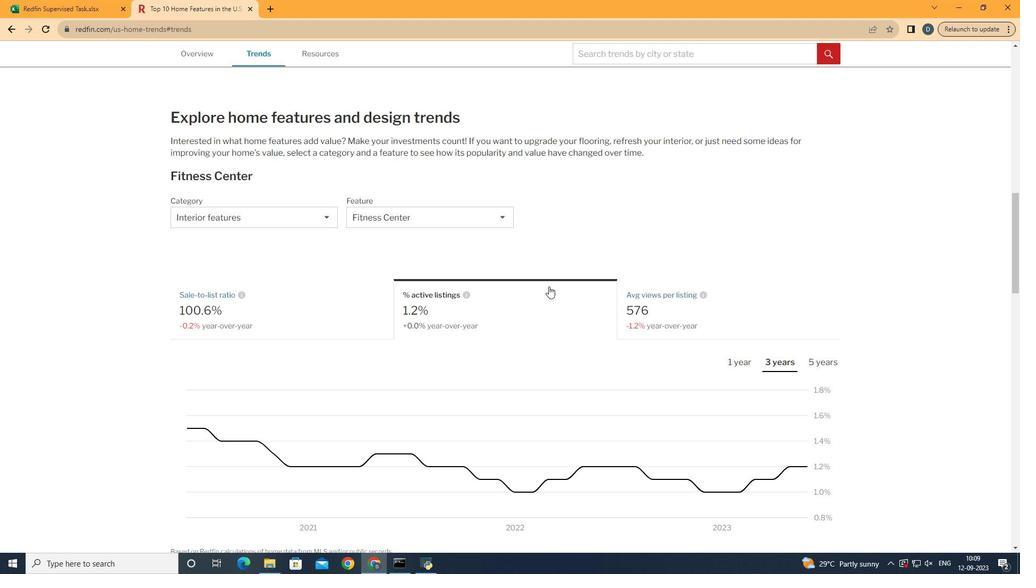 
Action: Mouse moved to (571, 257)
Screenshot: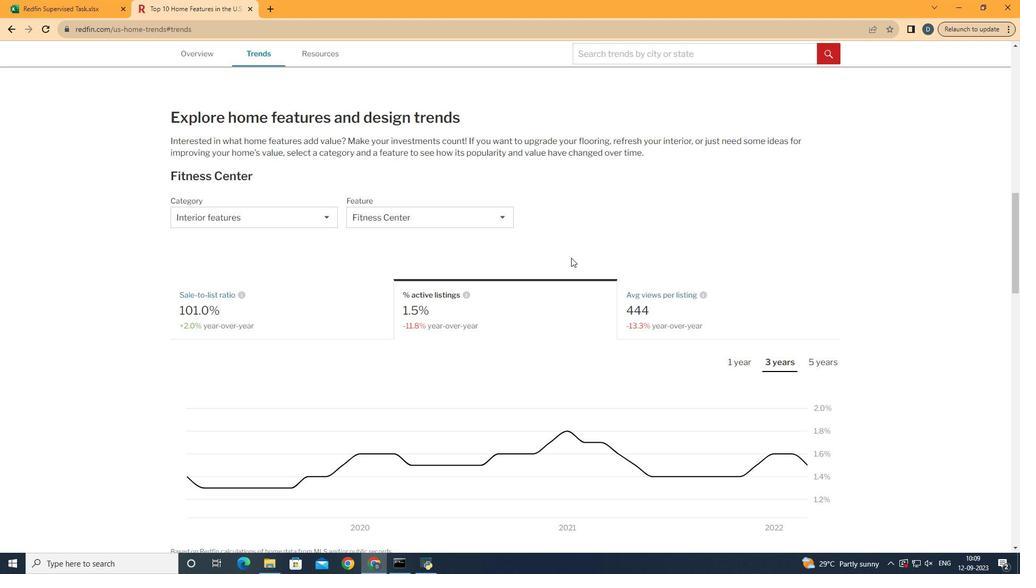 
Action: Mouse scrolled (571, 257) with delta (0, 0)
Screenshot: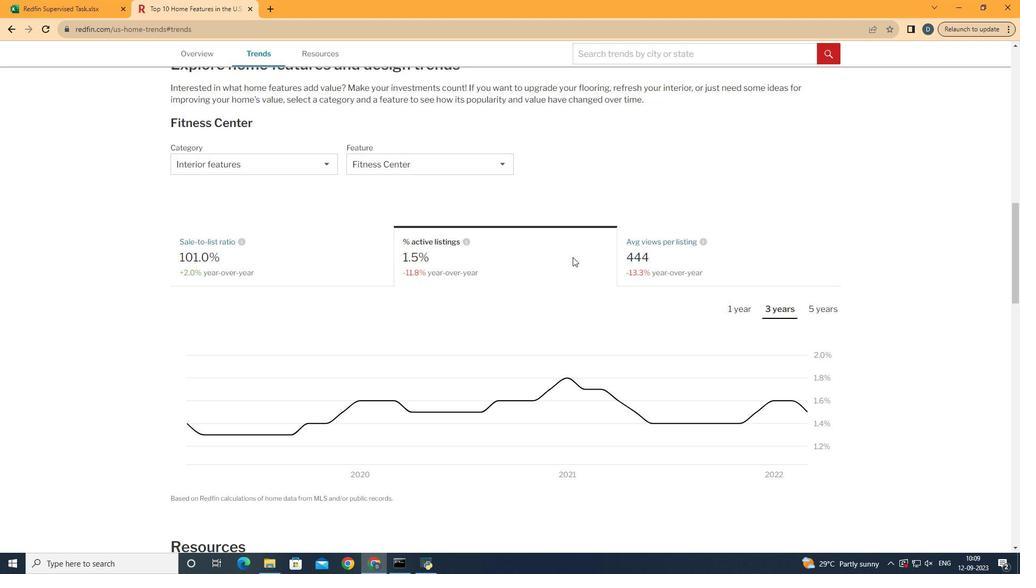 
Action: Mouse moved to (824, 308)
Screenshot: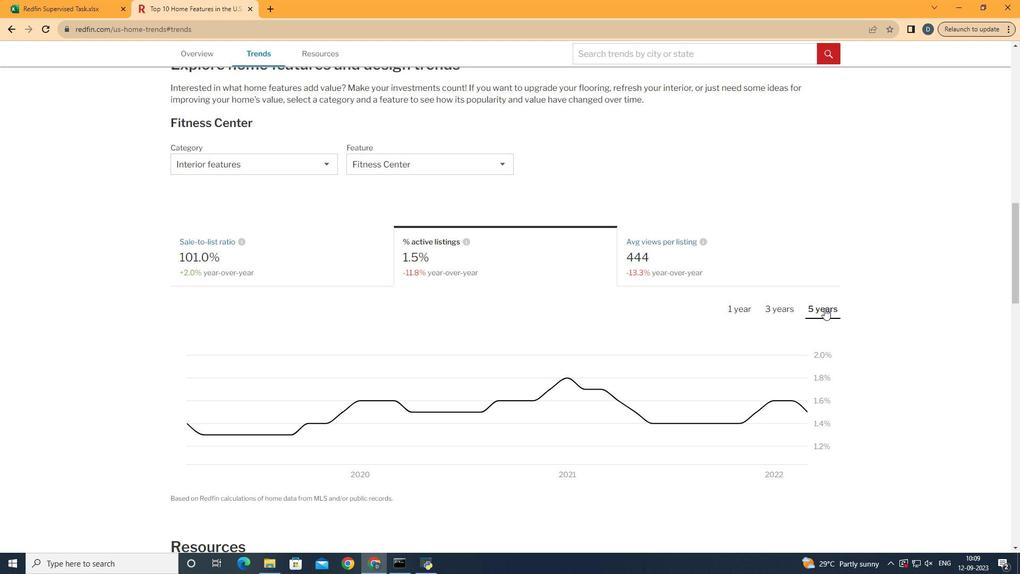 
Action: Mouse pressed left at (824, 308)
Screenshot: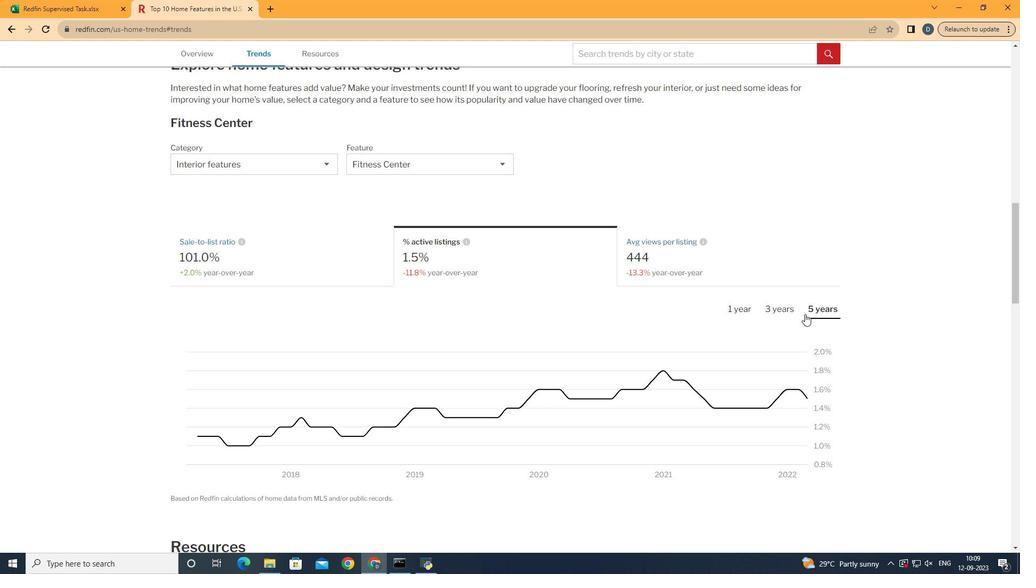 
Action: Mouse moved to (817, 393)
Screenshot: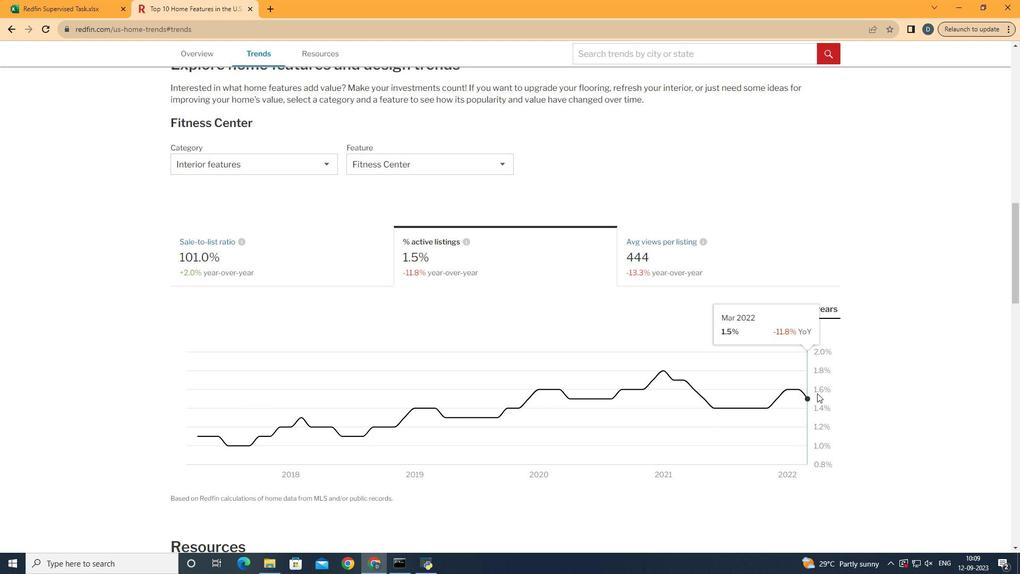 
